 Task: Create a rule from the Agile list, Priority changed -> Complete task in the project AgileMastery if Priority Cleared then Complete Task
Action: Mouse moved to (61, 260)
Screenshot: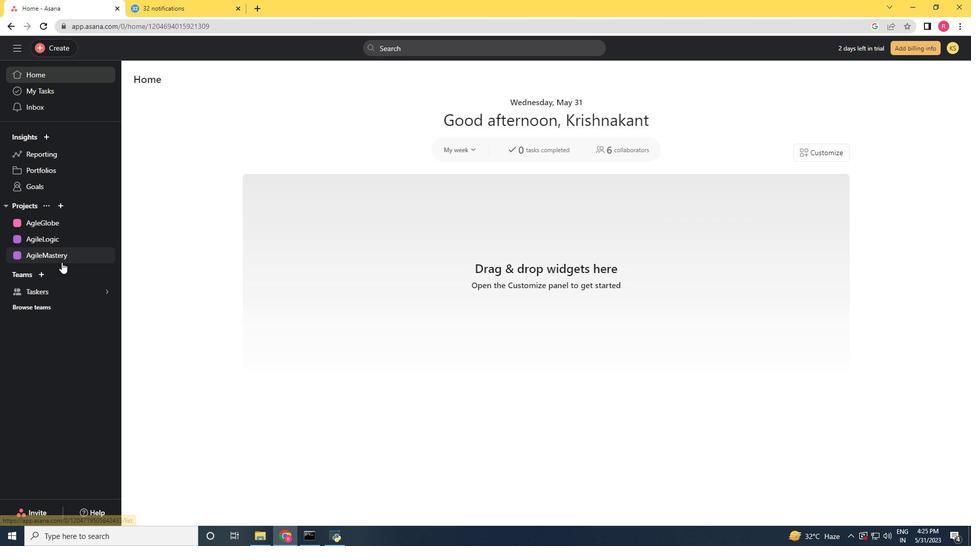 
Action: Mouse pressed left at (61, 260)
Screenshot: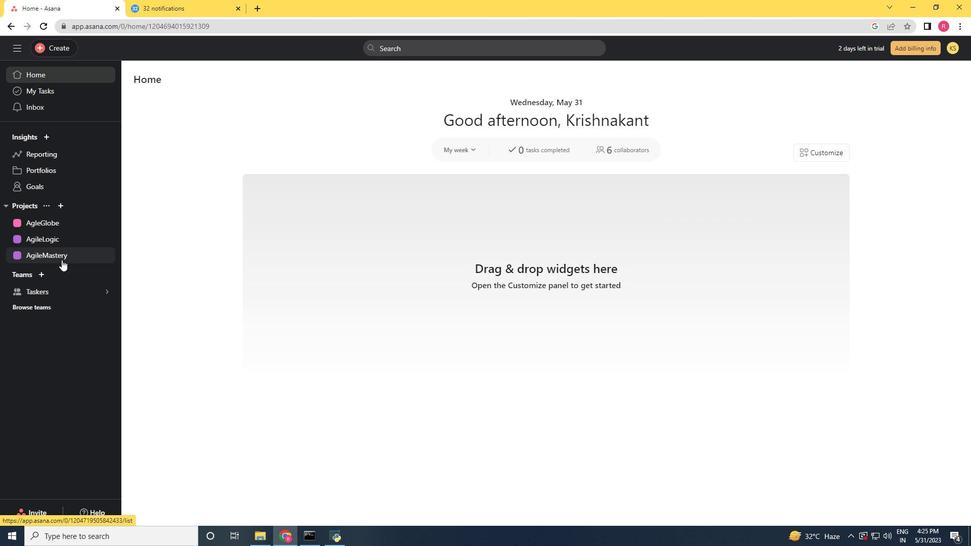 
Action: Mouse moved to (935, 89)
Screenshot: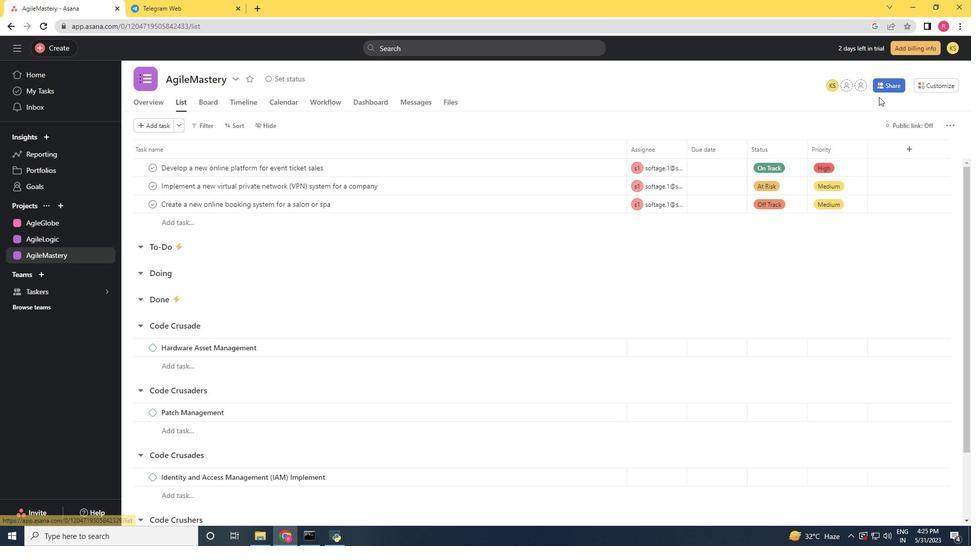 
Action: Mouse pressed left at (935, 89)
Screenshot: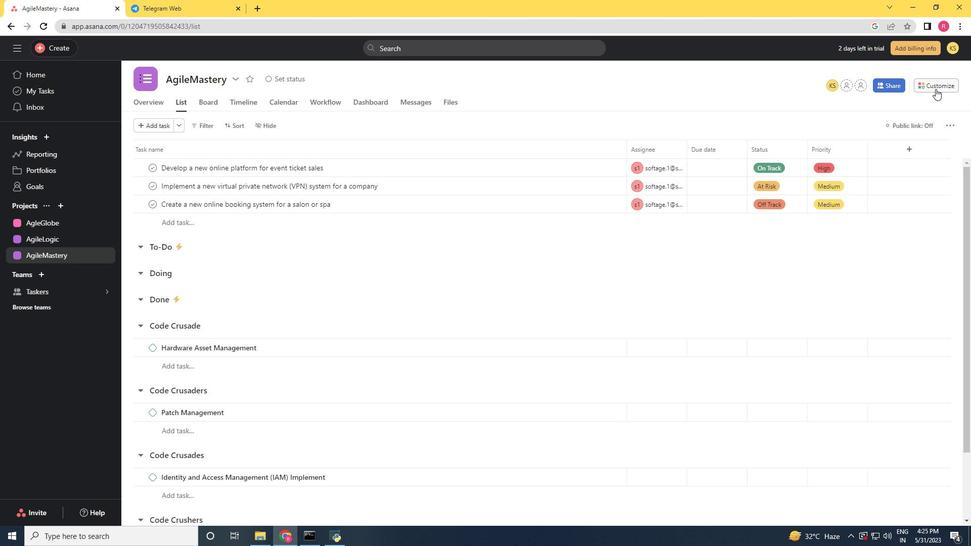 
Action: Mouse moved to (769, 220)
Screenshot: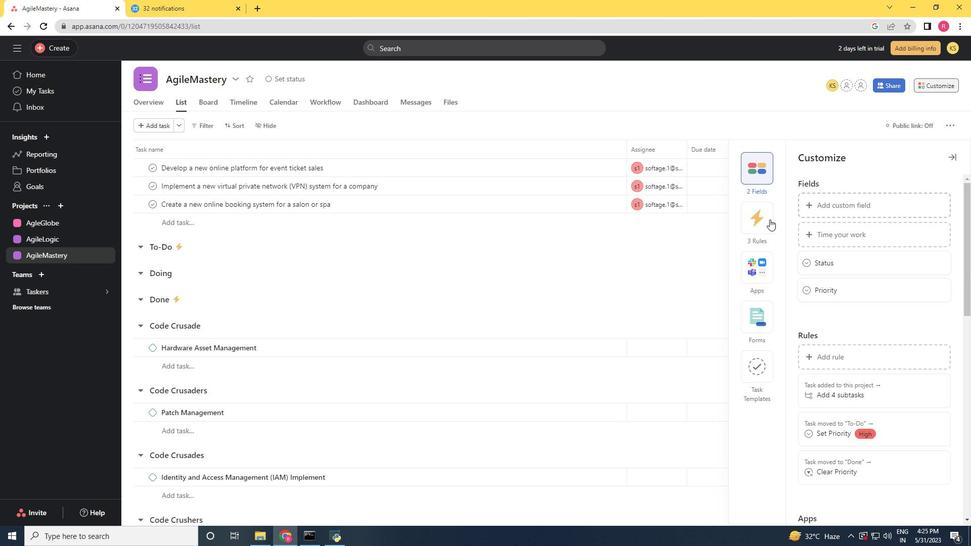 
Action: Mouse pressed left at (769, 220)
Screenshot: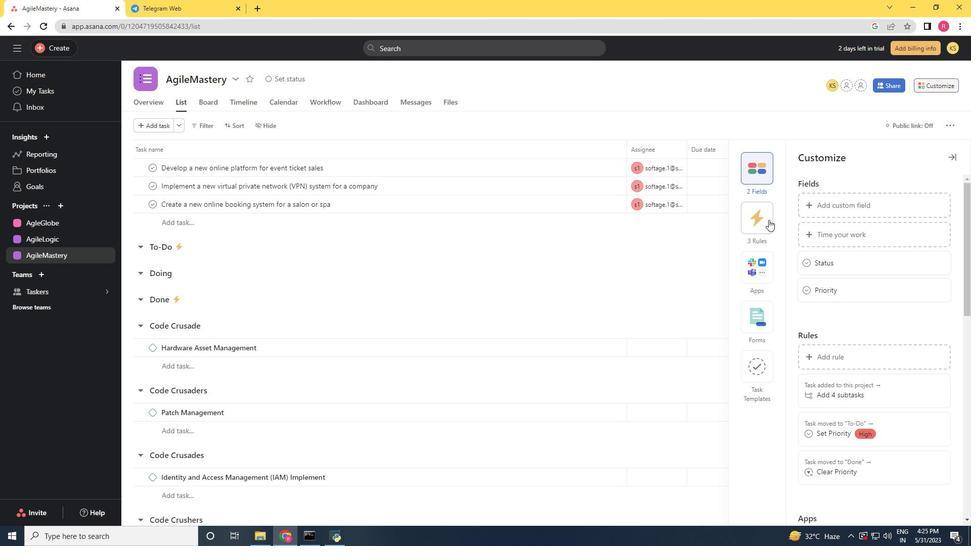 
Action: Mouse moved to (838, 200)
Screenshot: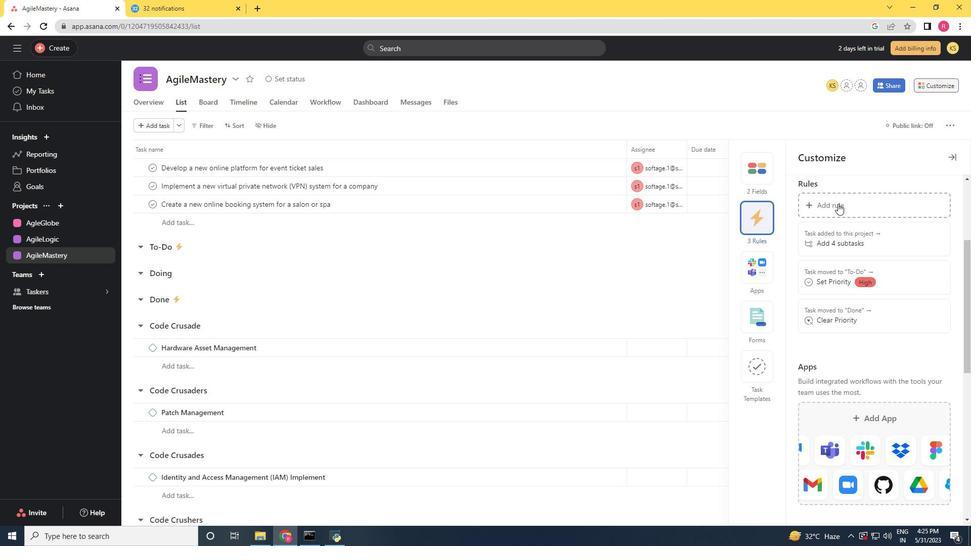 
Action: Mouse pressed left at (838, 200)
Screenshot: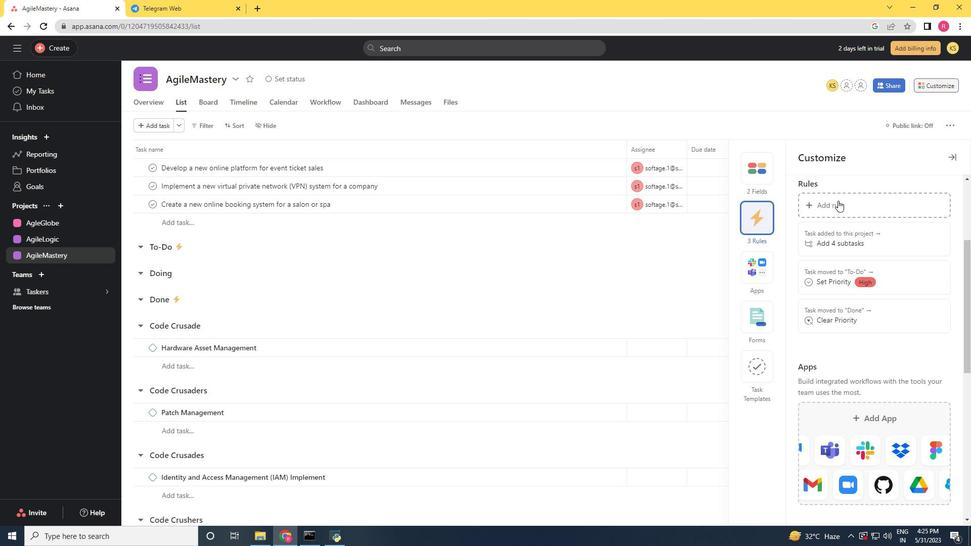 
Action: Mouse moved to (200, 148)
Screenshot: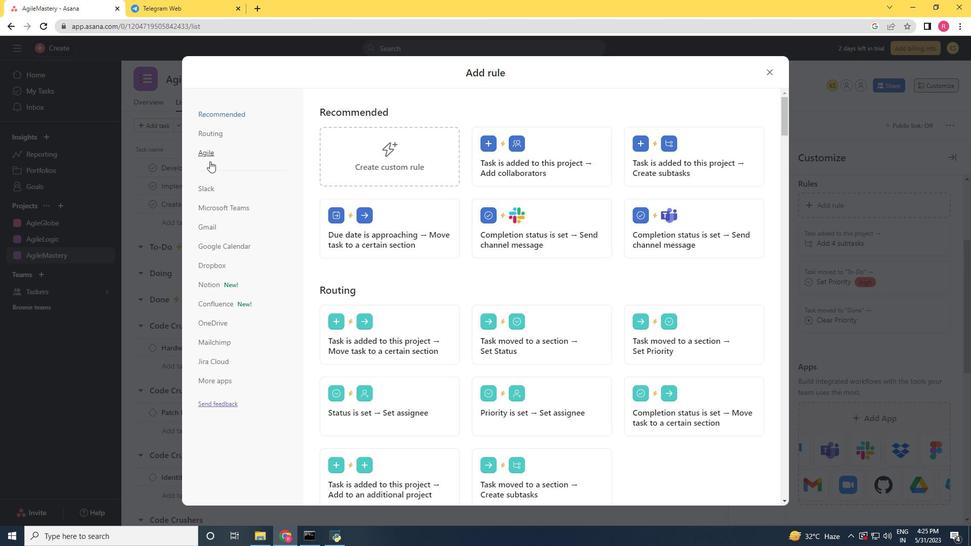 
Action: Mouse pressed left at (200, 148)
Screenshot: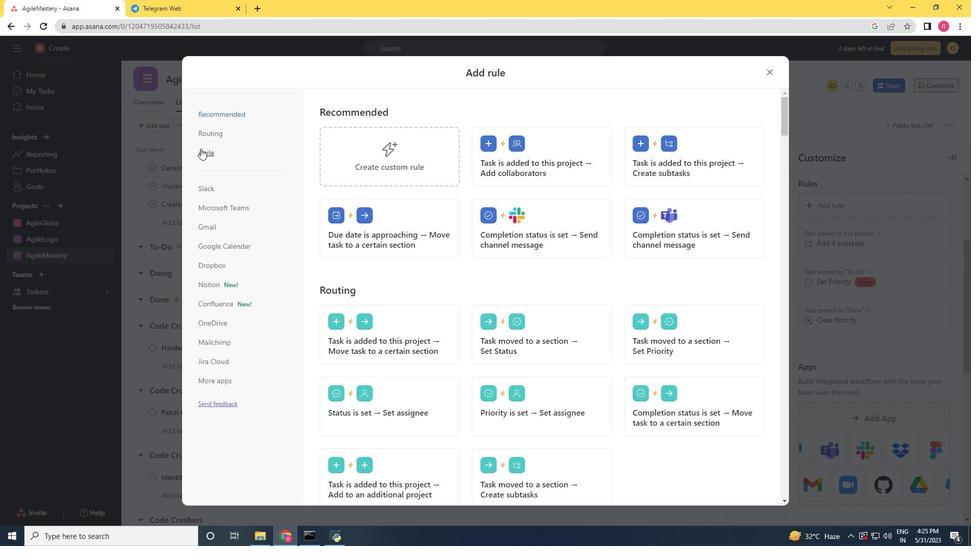 
Action: Mouse moved to (577, 162)
Screenshot: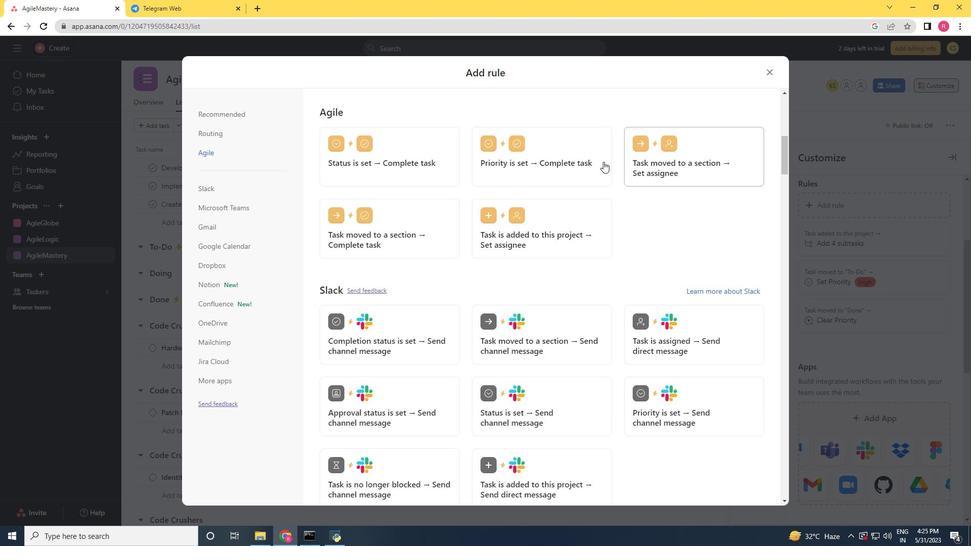 
Action: Mouse pressed left at (577, 162)
Screenshot: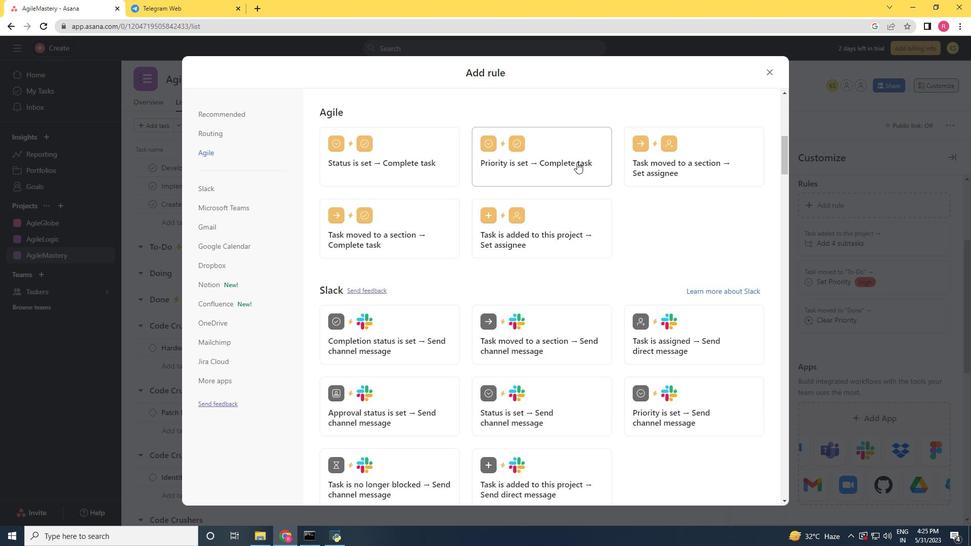 
Action: Mouse moved to (611, 178)
Screenshot: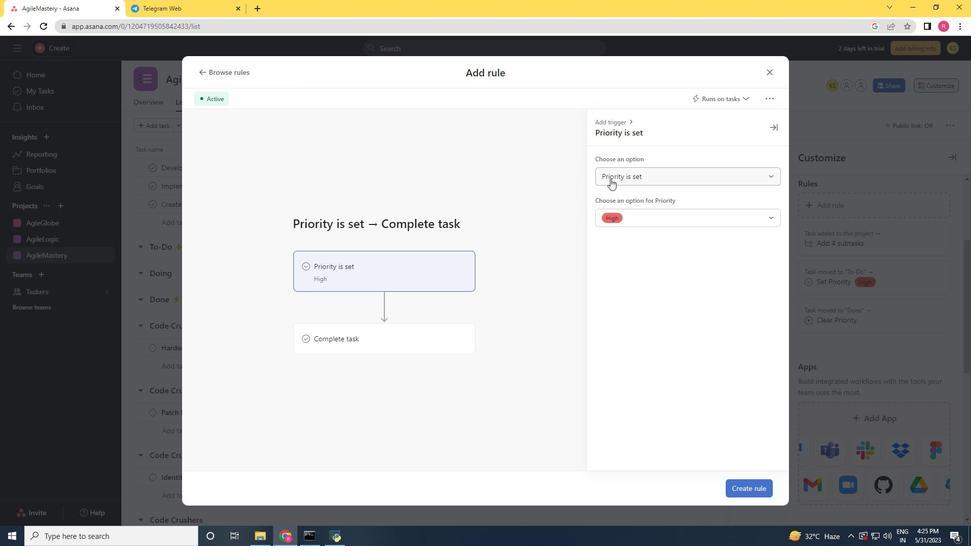 
Action: Mouse pressed left at (611, 178)
Screenshot: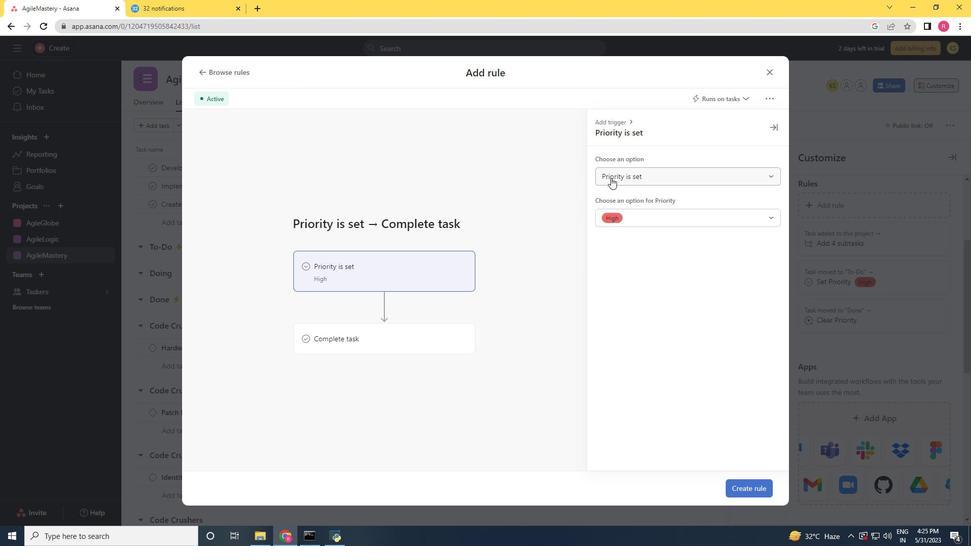 
Action: Mouse moved to (627, 215)
Screenshot: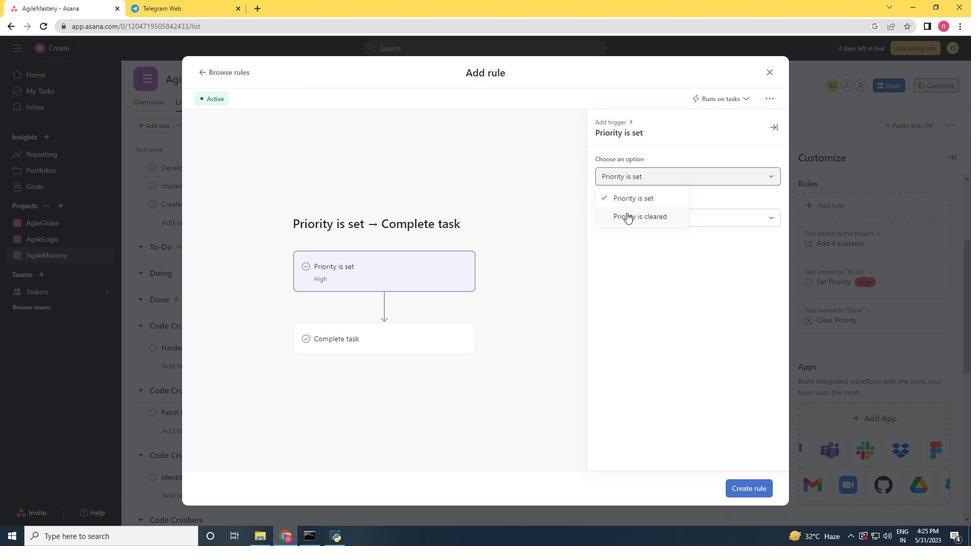 
Action: Mouse pressed left at (627, 215)
Screenshot: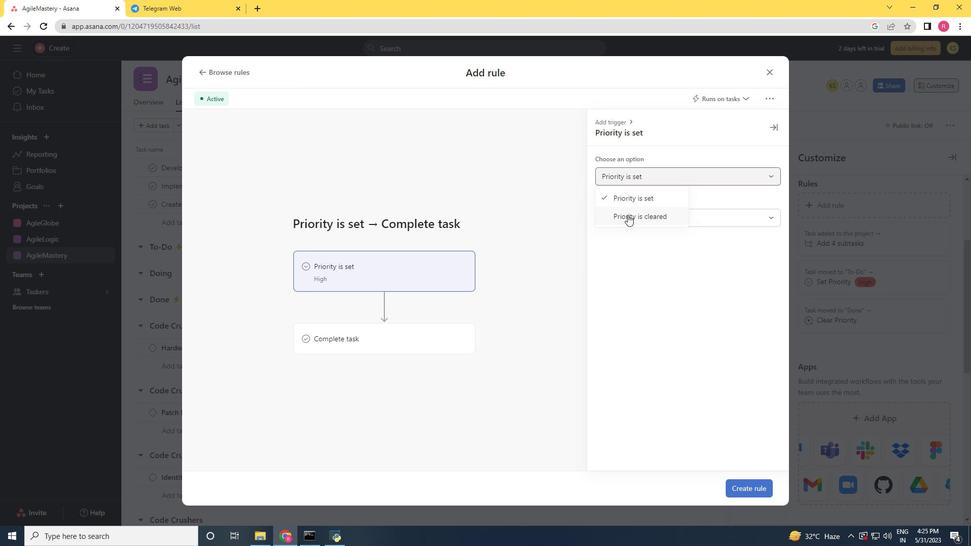
Action: Mouse moved to (439, 323)
Screenshot: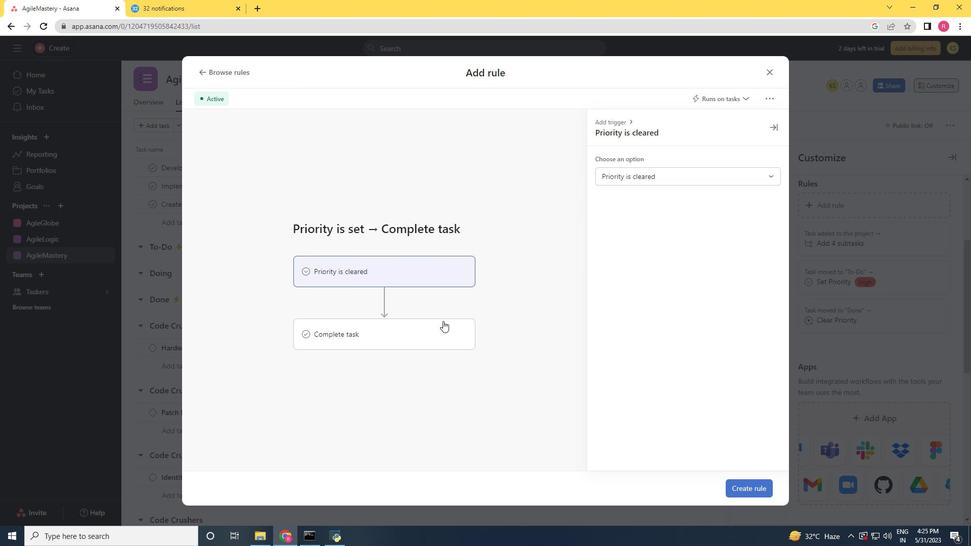 
Action: Mouse pressed left at (439, 323)
Screenshot: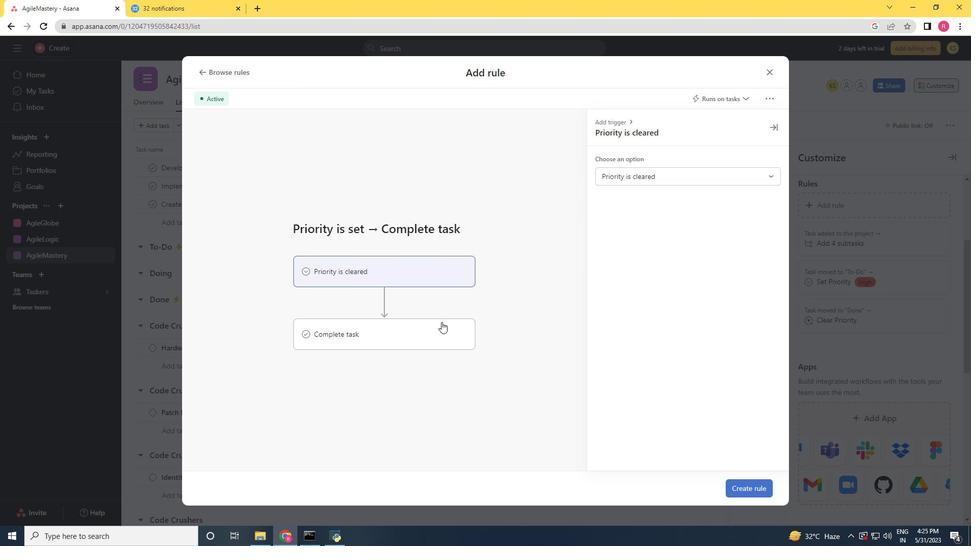
Action: Mouse moved to (639, 171)
Screenshot: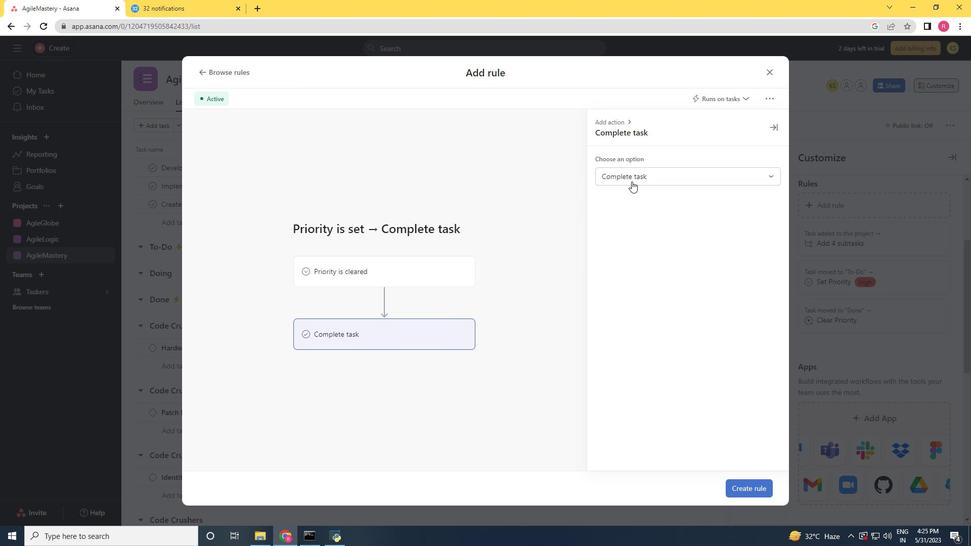 
Action: Mouse pressed left at (639, 171)
Screenshot: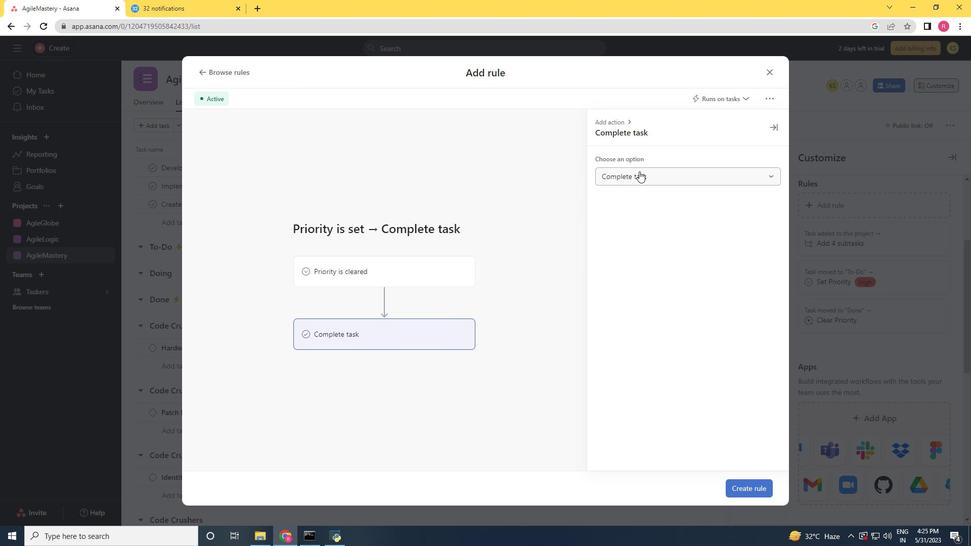 
Action: Mouse moved to (635, 201)
Screenshot: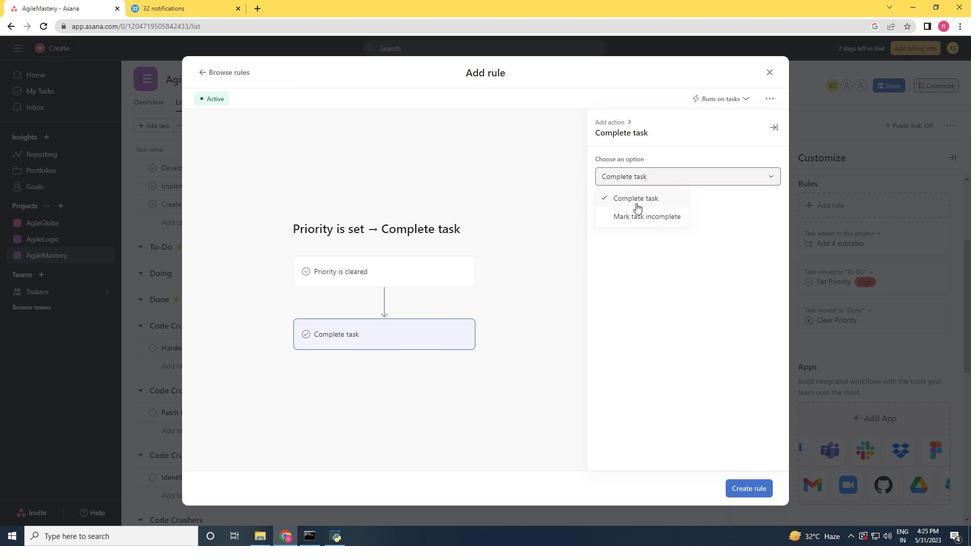 
Action: Mouse pressed left at (635, 201)
Screenshot: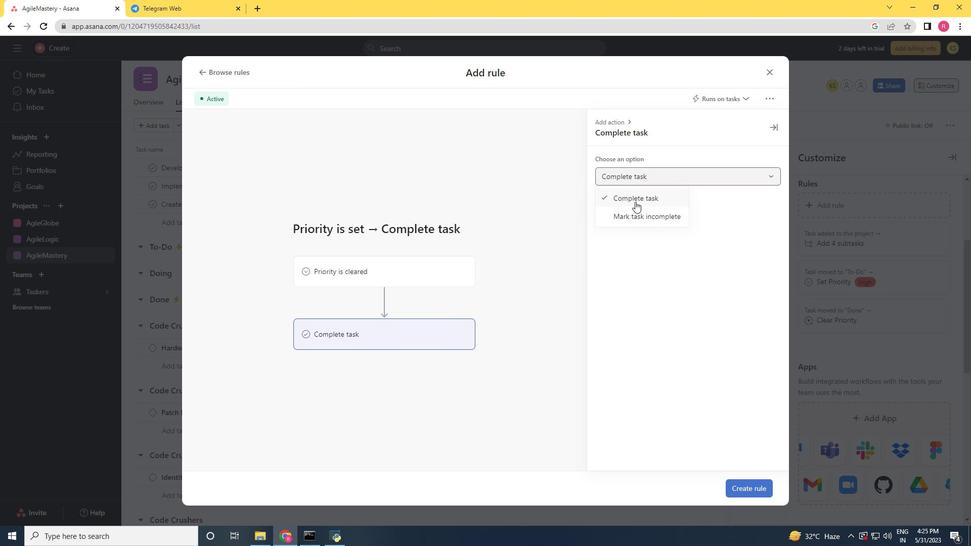 
Action: Mouse moved to (756, 487)
Screenshot: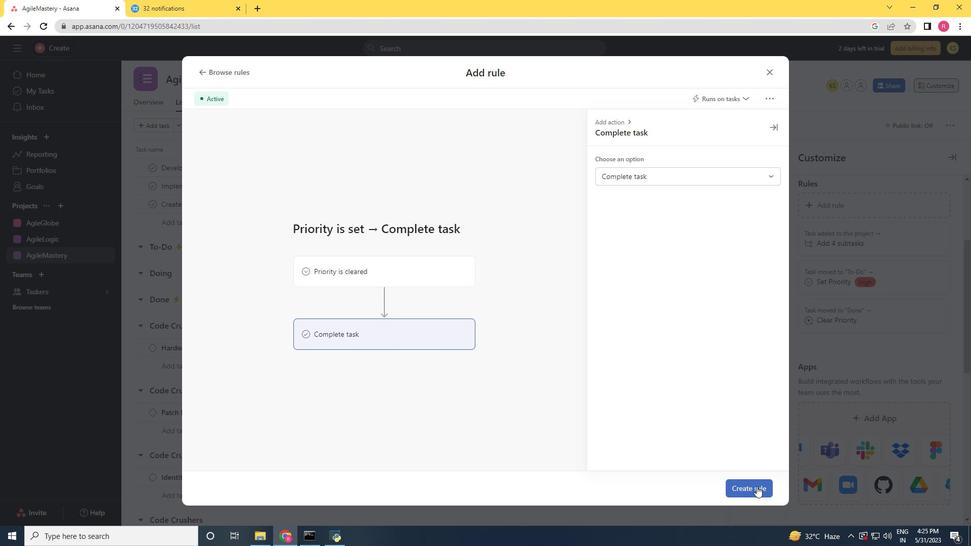 
Action: Mouse pressed left at (756, 487)
Screenshot: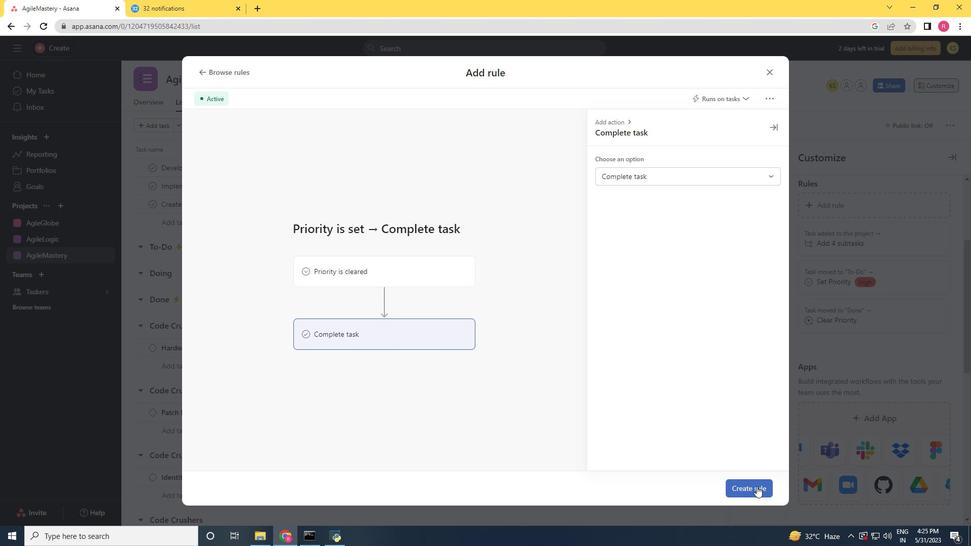 
Action: Mouse moved to (756, 485)
Screenshot: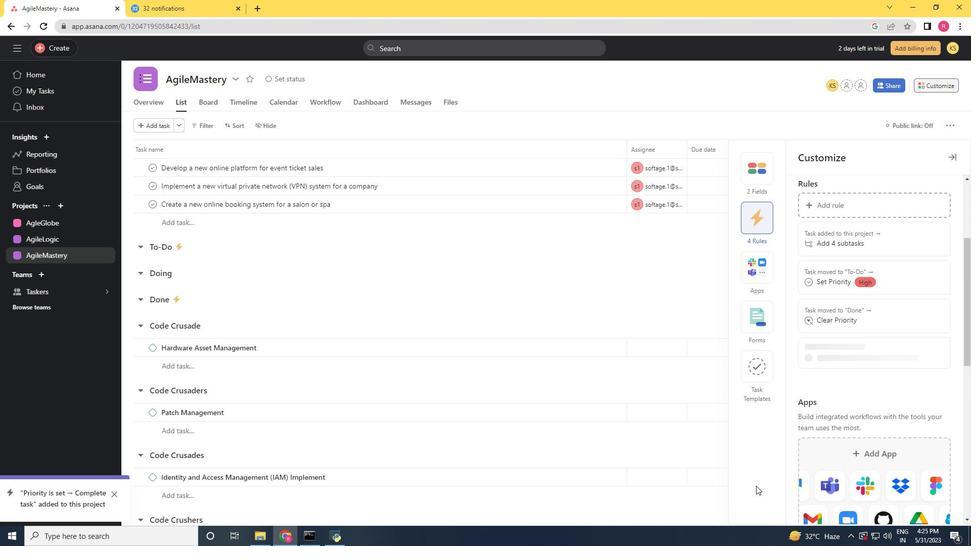 
